 Task: In daily digests turn off push notifications.
Action: Mouse moved to (827, 73)
Screenshot: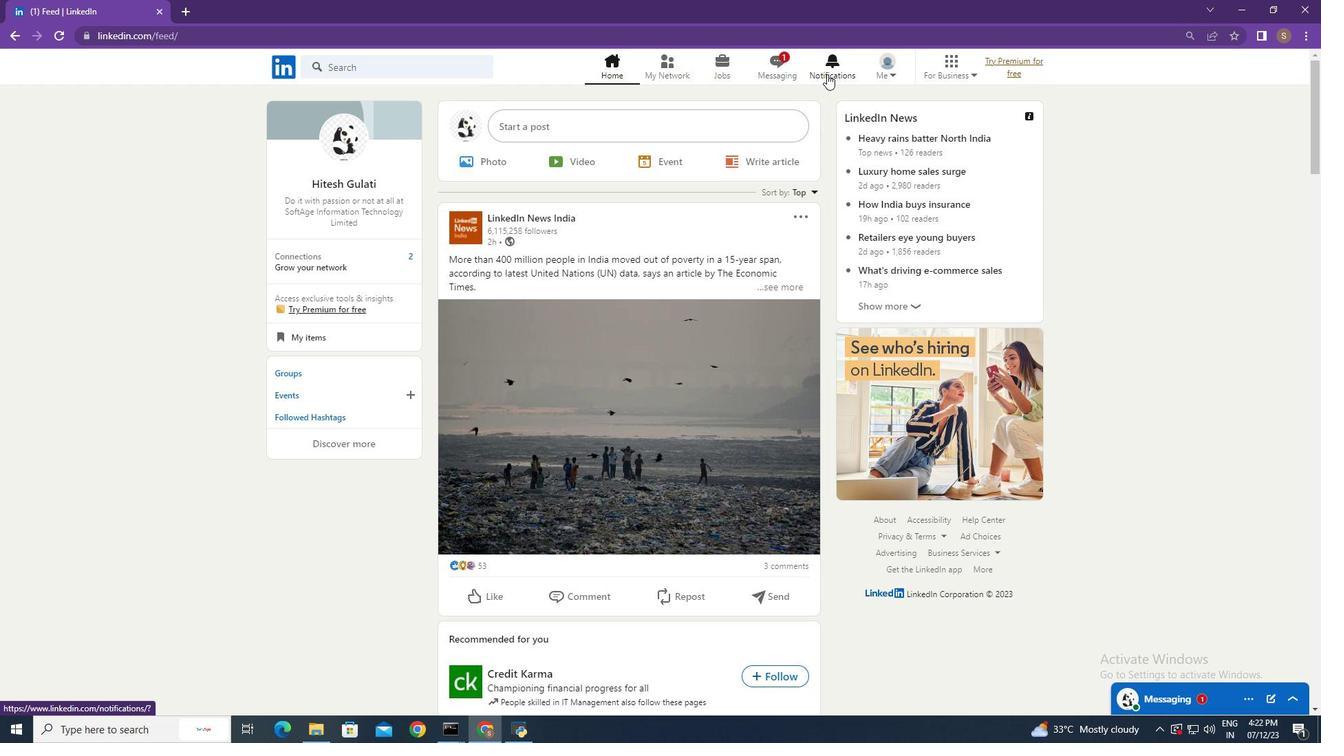 
Action: Mouse pressed left at (827, 73)
Screenshot: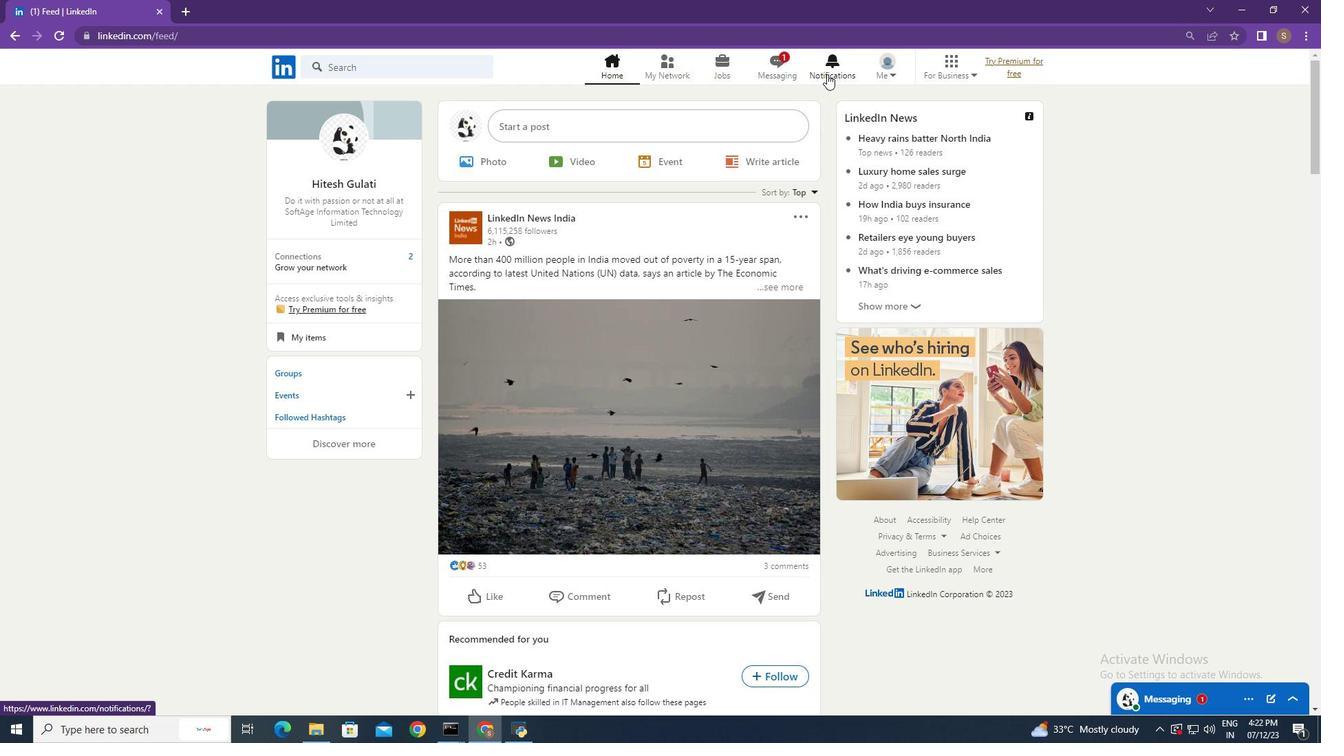 
Action: Mouse moved to (314, 161)
Screenshot: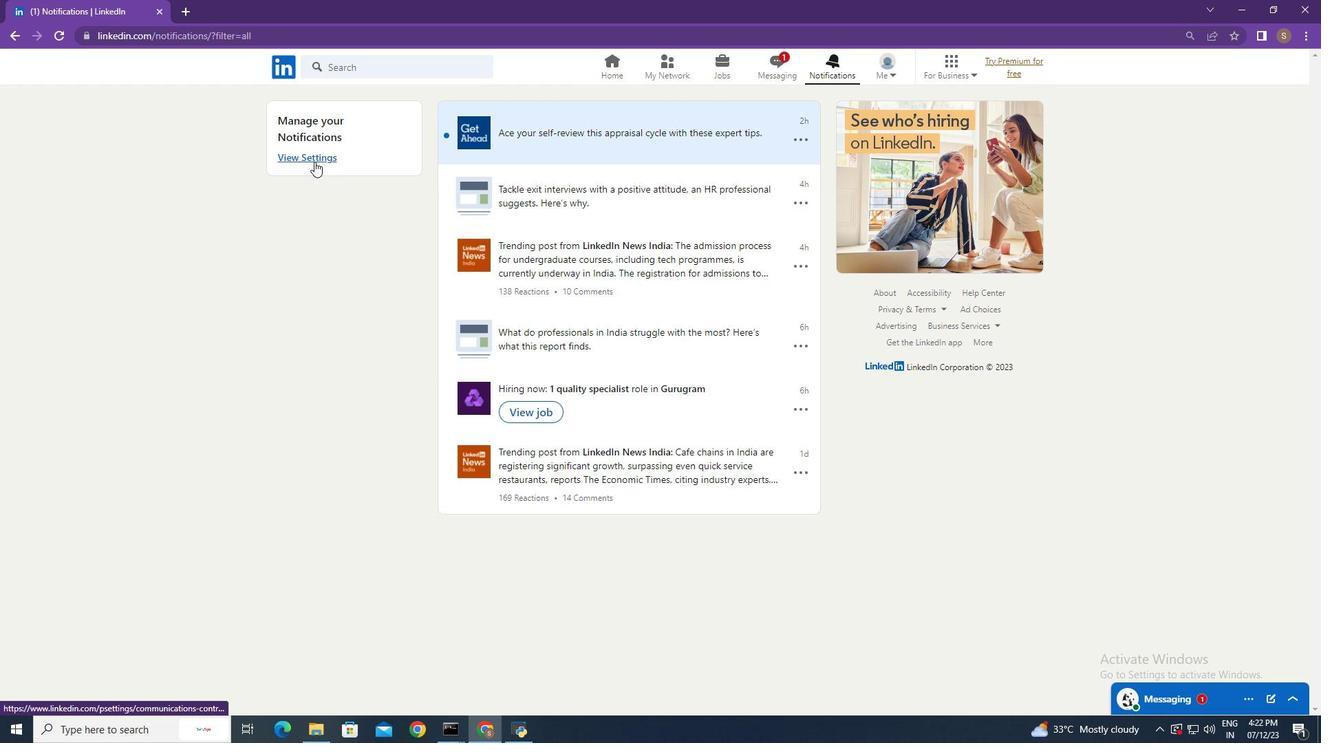 
Action: Mouse pressed left at (314, 161)
Screenshot: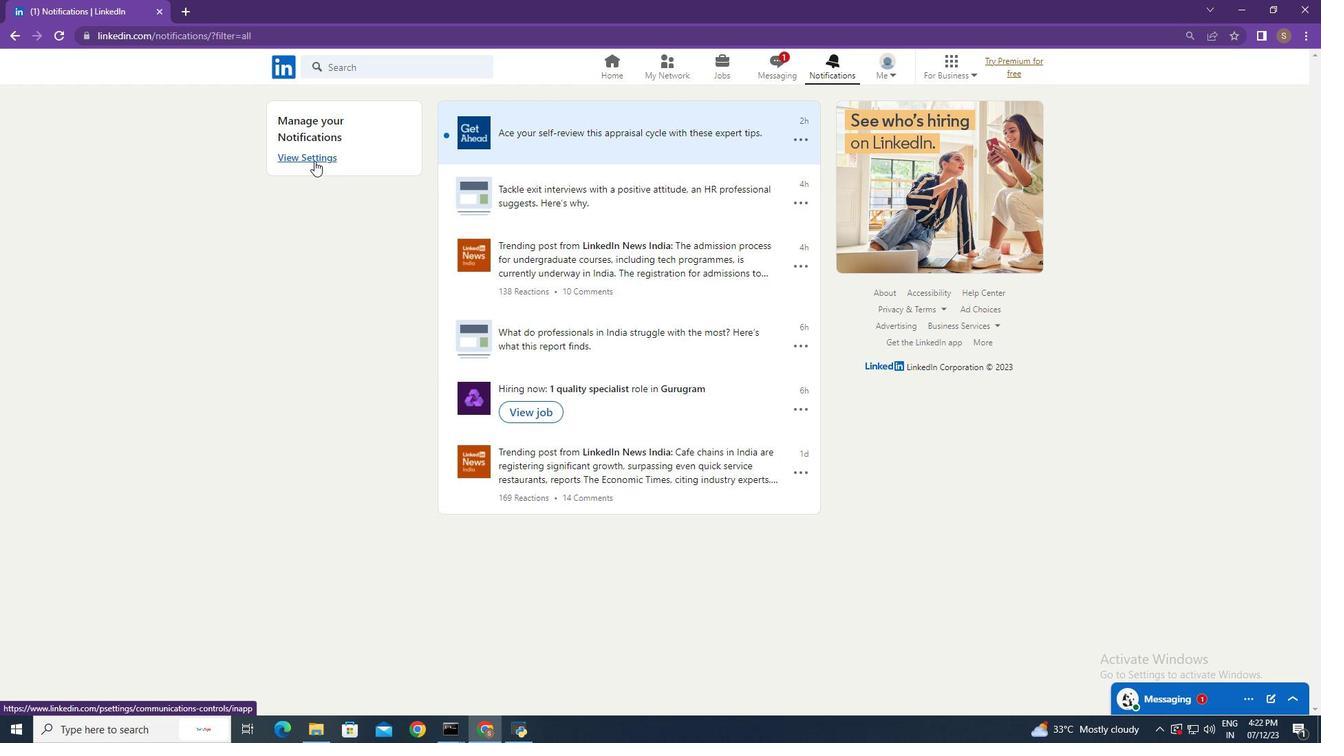 
Action: Mouse moved to (750, 497)
Screenshot: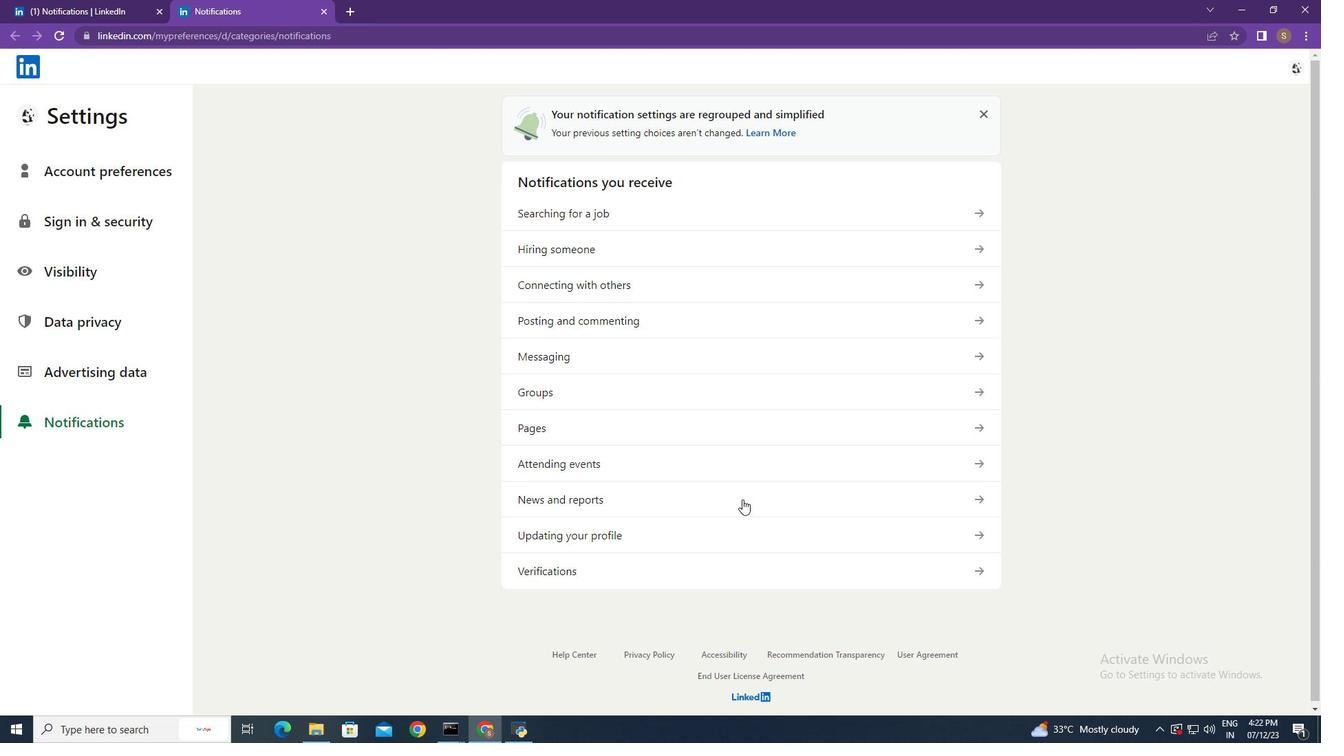 
Action: Mouse pressed left at (750, 497)
Screenshot: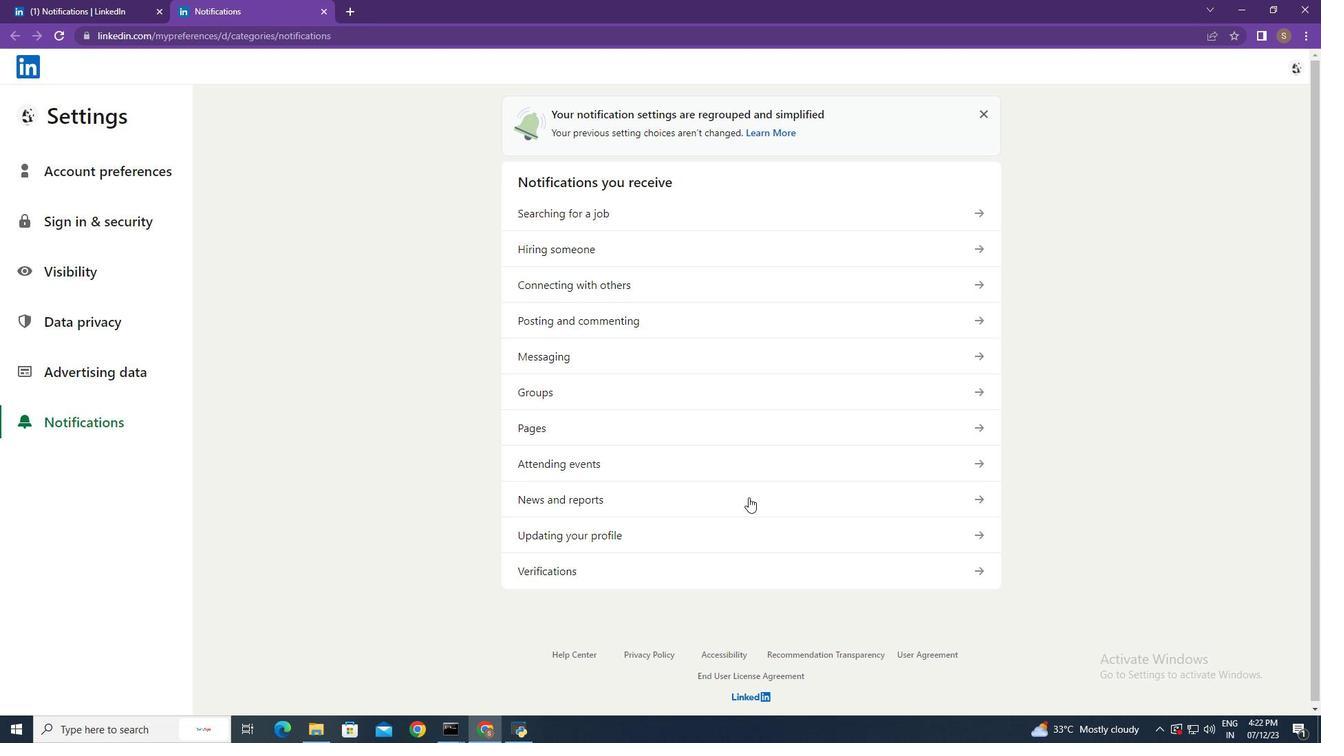 
Action: Mouse moved to (867, 296)
Screenshot: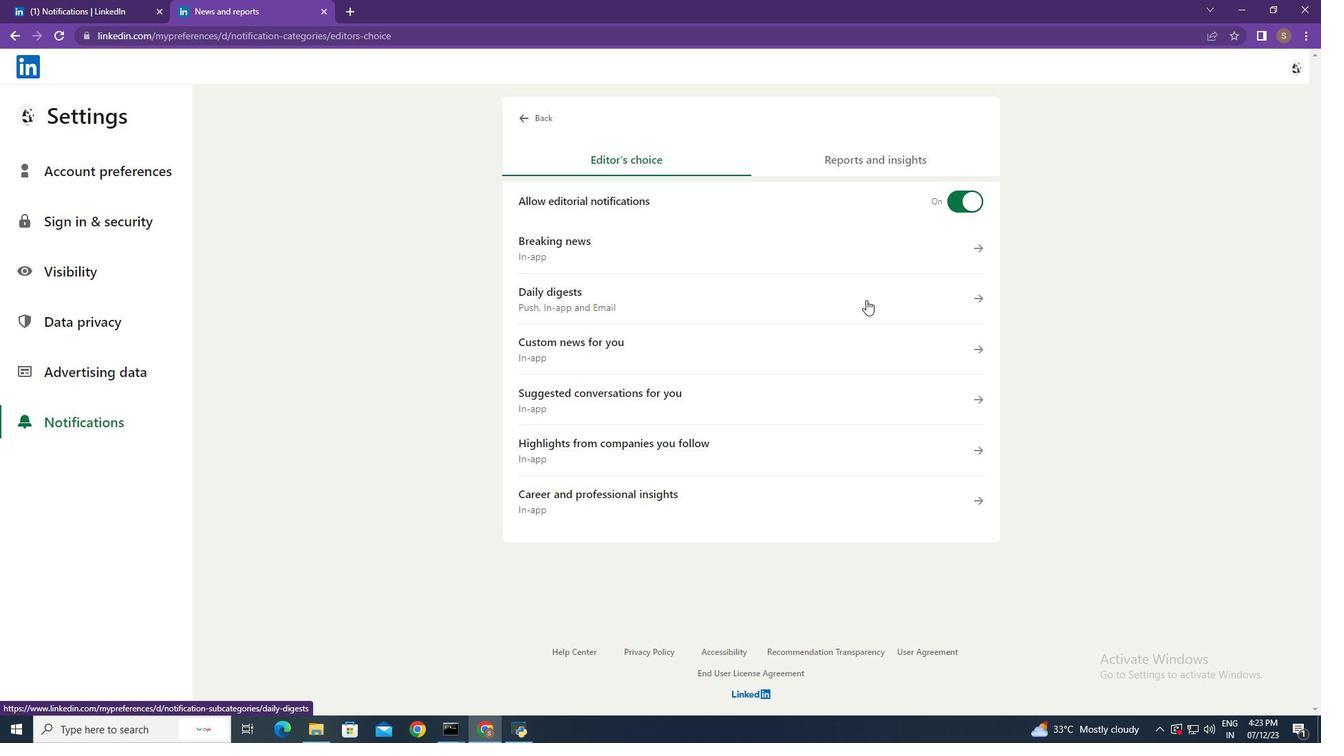 
Action: Mouse pressed left at (867, 296)
Screenshot: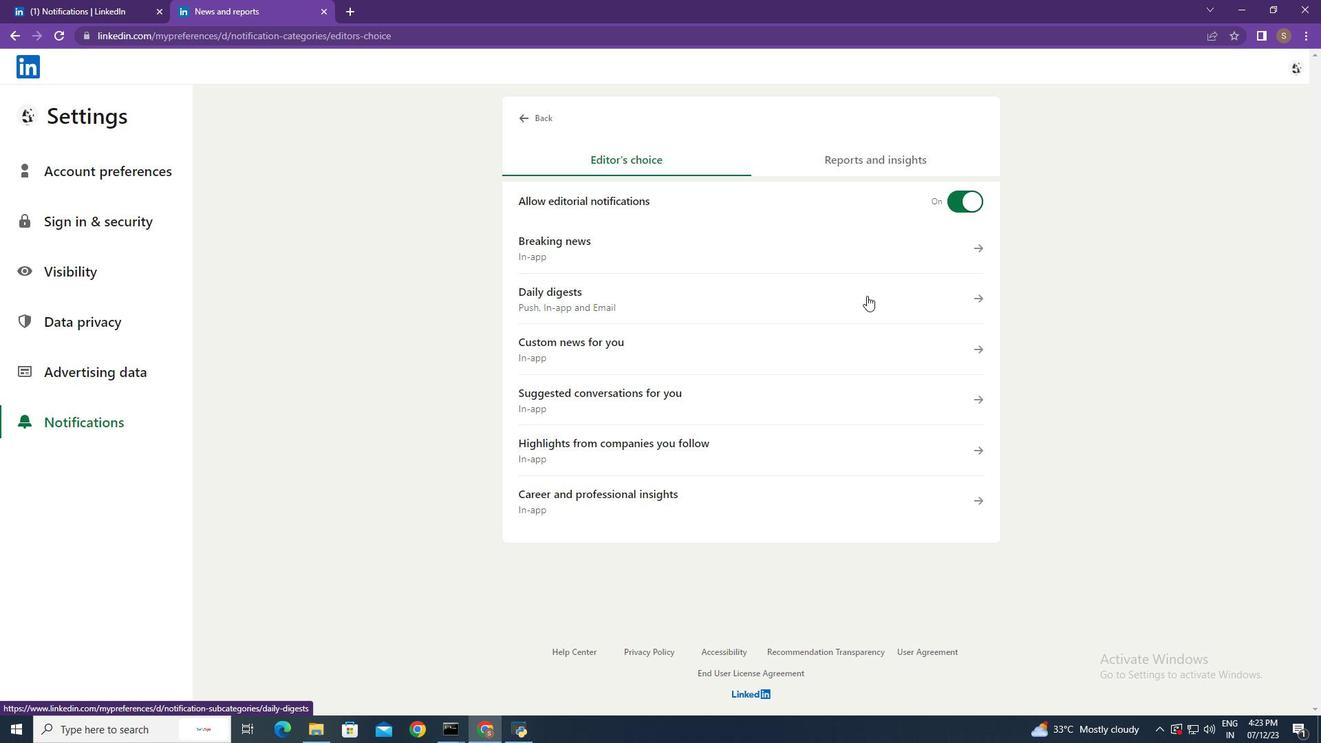 
Action: Mouse moved to (961, 285)
Screenshot: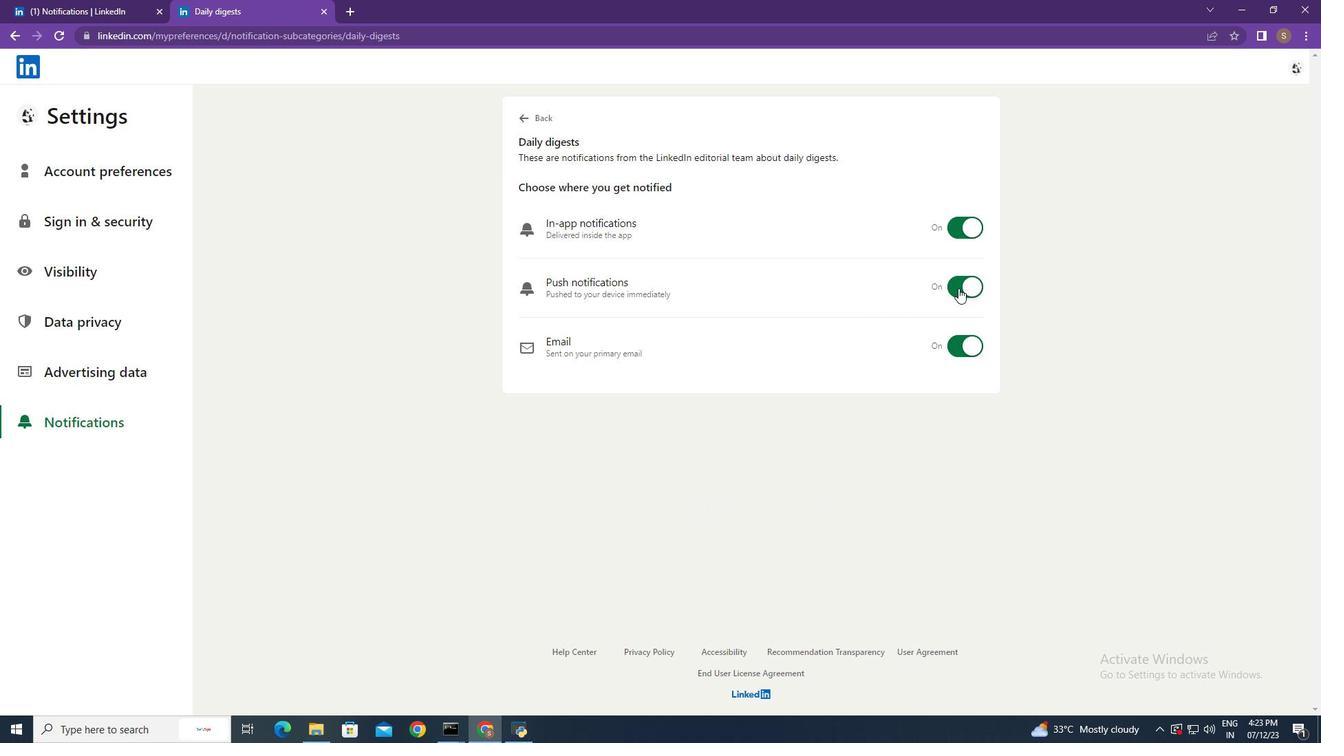 
Action: Mouse pressed left at (961, 285)
Screenshot: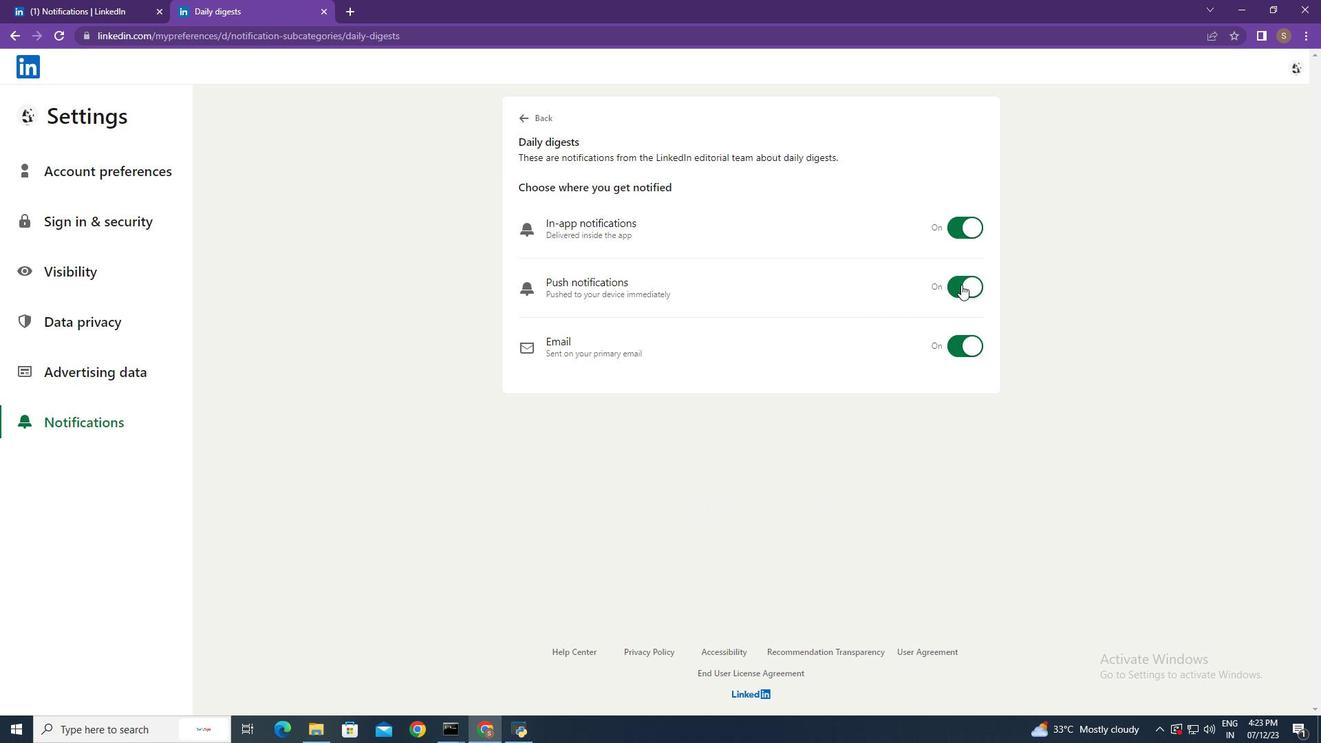 
Action: Mouse moved to (1111, 282)
Screenshot: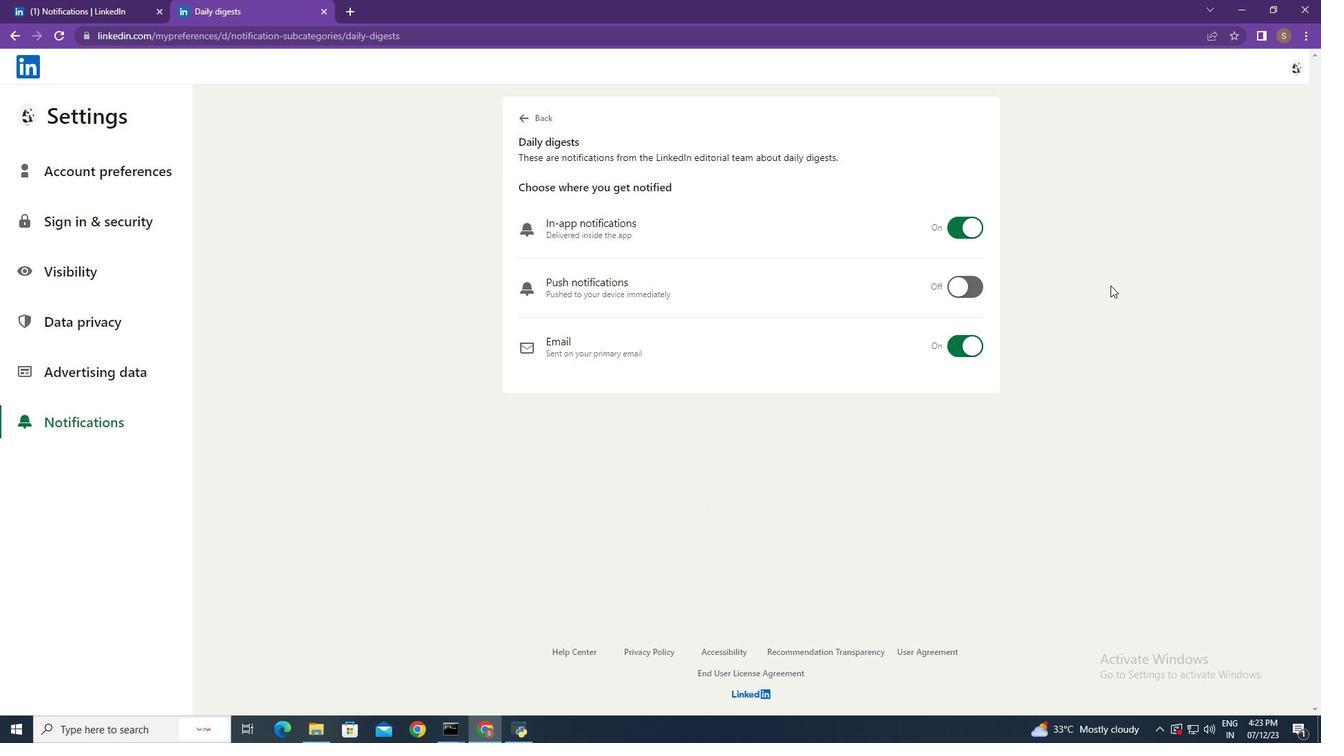 
